 Task: Add a dependency to the task Develop a new online tool for email marketing campaigns , the existing task  Integrate website with a new content delivery network (CDN) in the project AgileRealm
Action: Mouse moved to (62, 318)
Screenshot: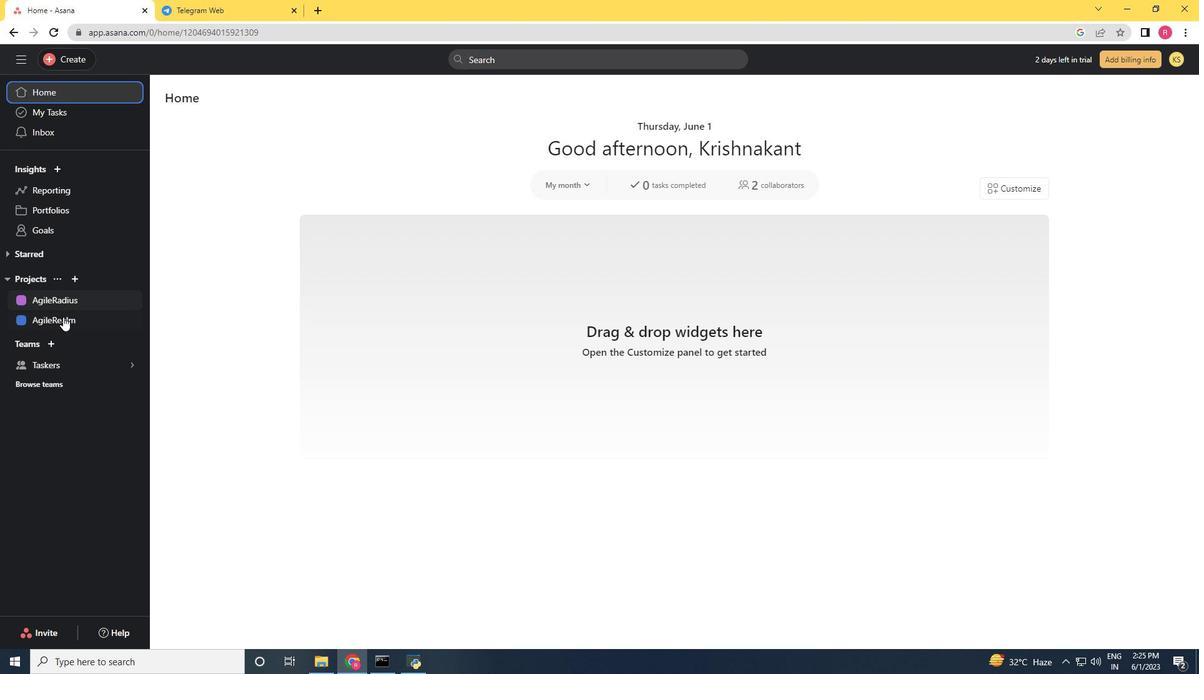 
Action: Mouse pressed left at (62, 318)
Screenshot: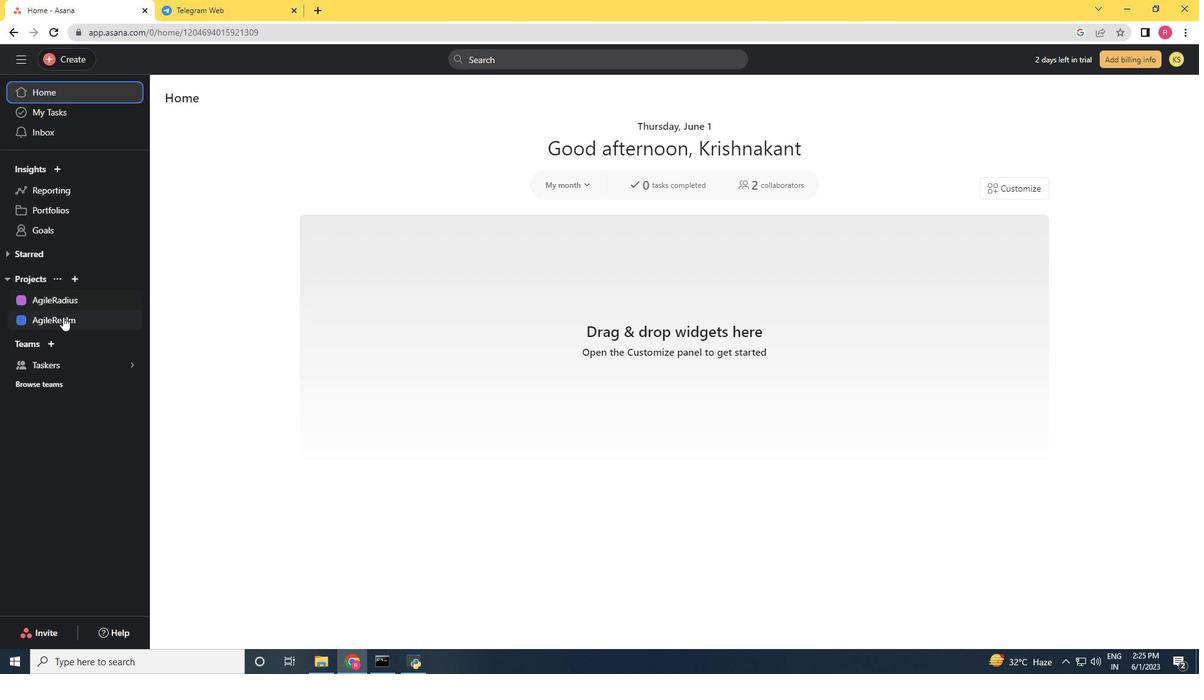 
Action: Mouse moved to (374, 314)
Screenshot: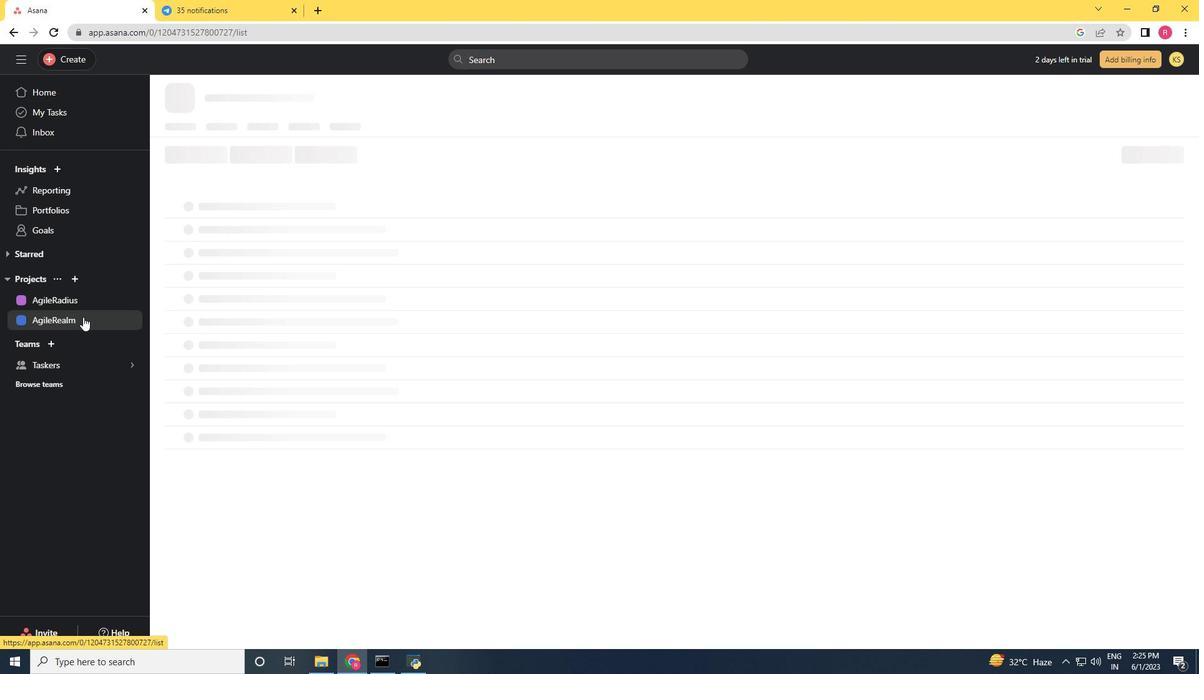 
Action: Mouse scrolled (374, 314) with delta (0, 0)
Screenshot: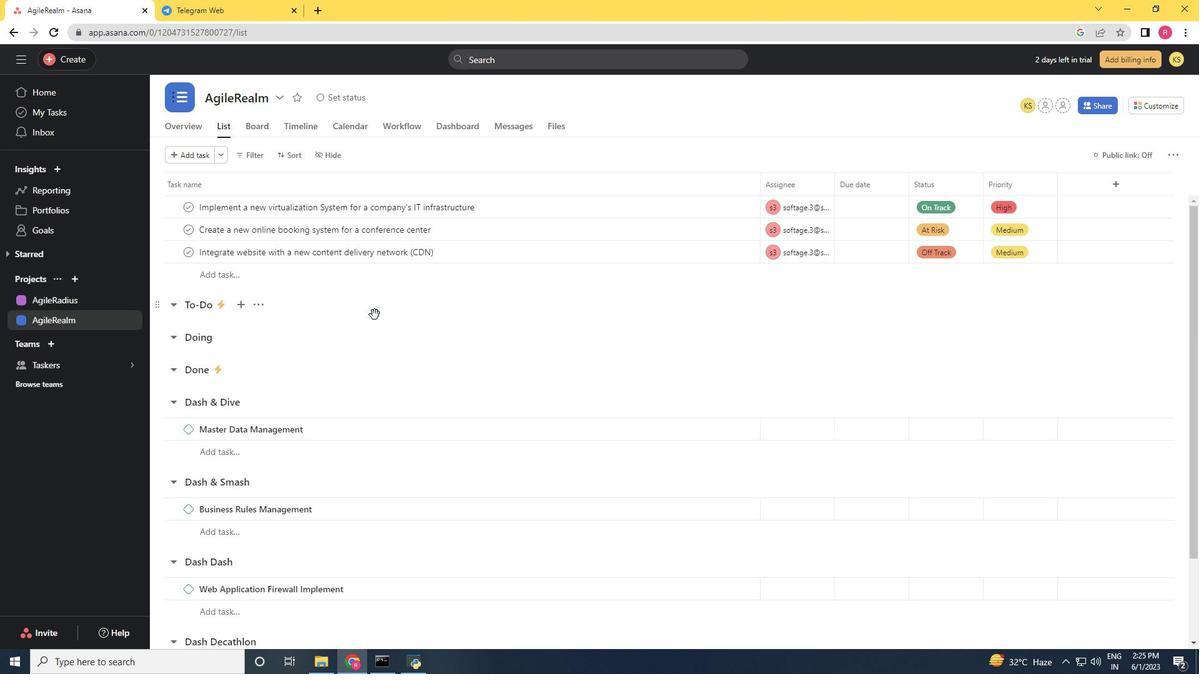 
Action: Mouse scrolled (374, 314) with delta (0, 0)
Screenshot: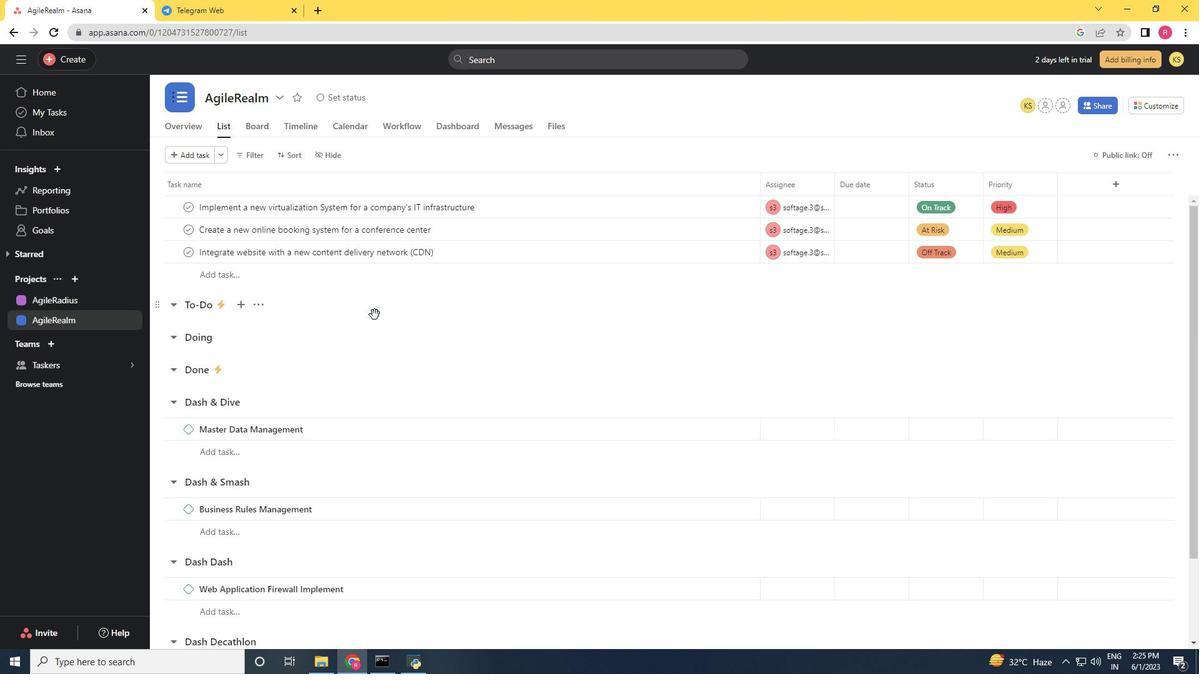 
Action: Mouse scrolled (374, 314) with delta (0, 0)
Screenshot: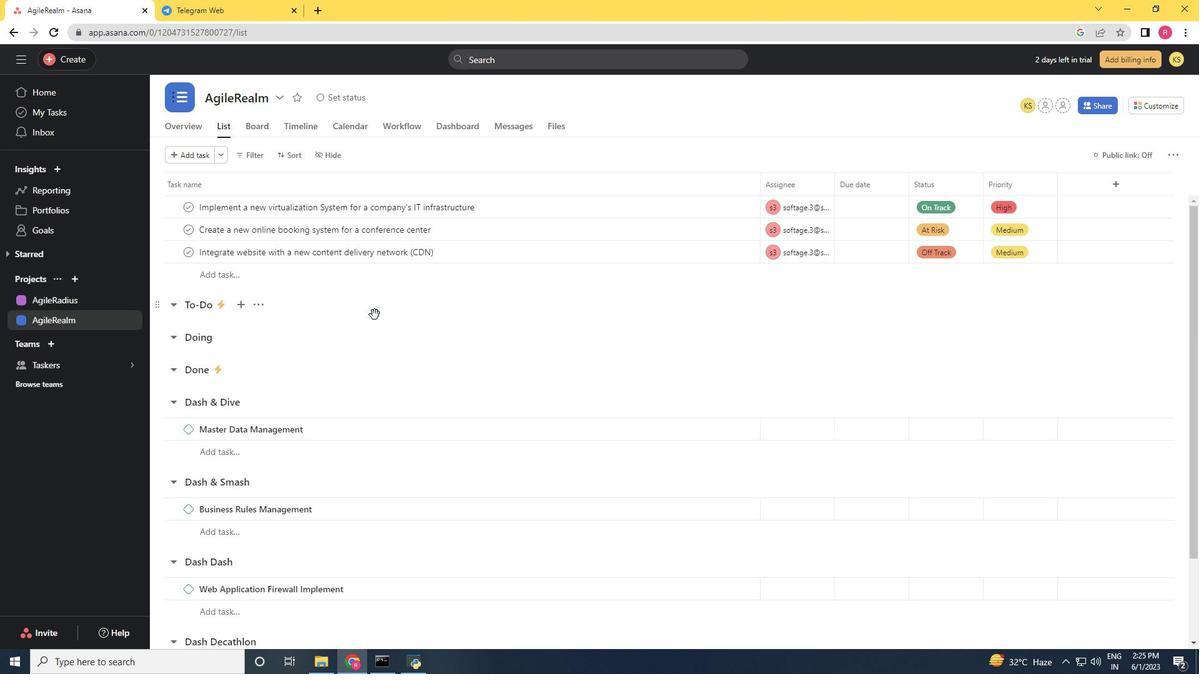 
Action: Mouse scrolled (374, 314) with delta (0, 0)
Screenshot: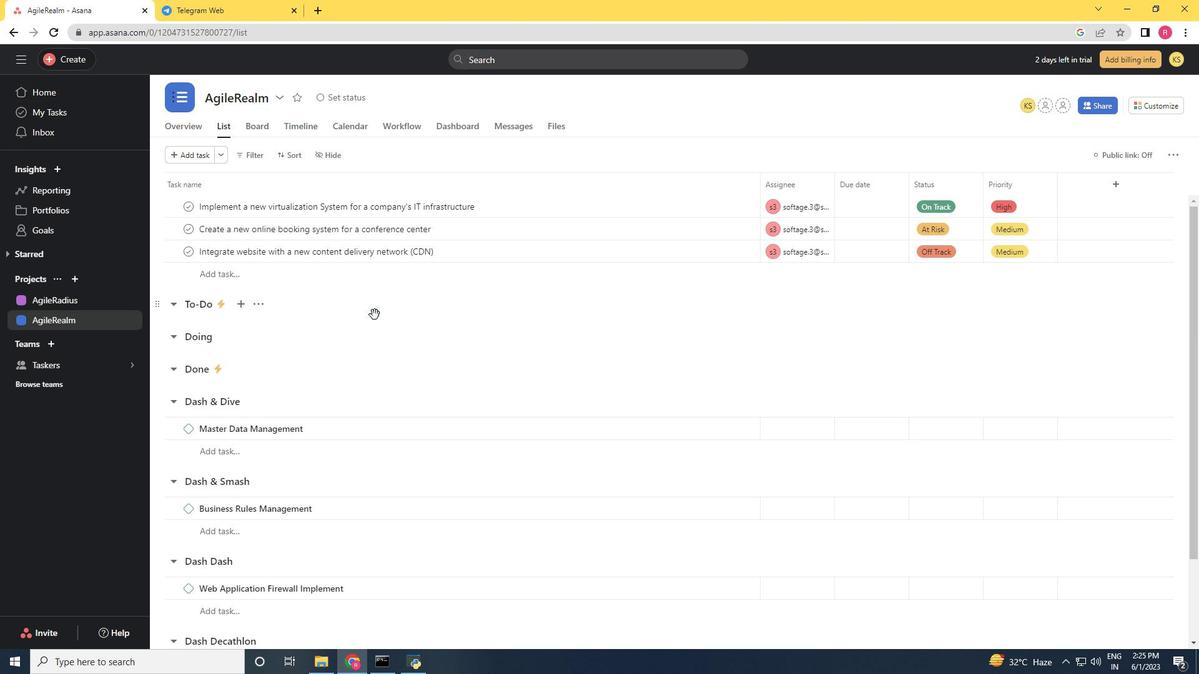 
Action: Mouse scrolled (374, 314) with delta (0, 0)
Screenshot: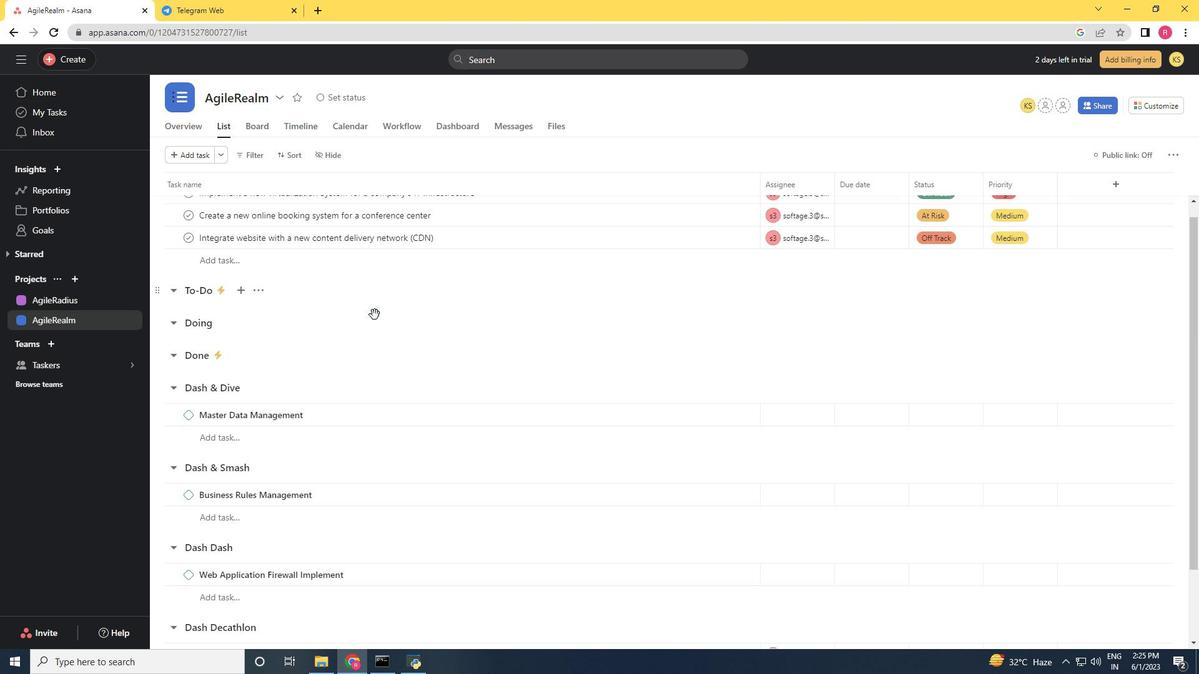 
Action: Mouse scrolled (374, 314) with delta (0, 0)
Screenshot: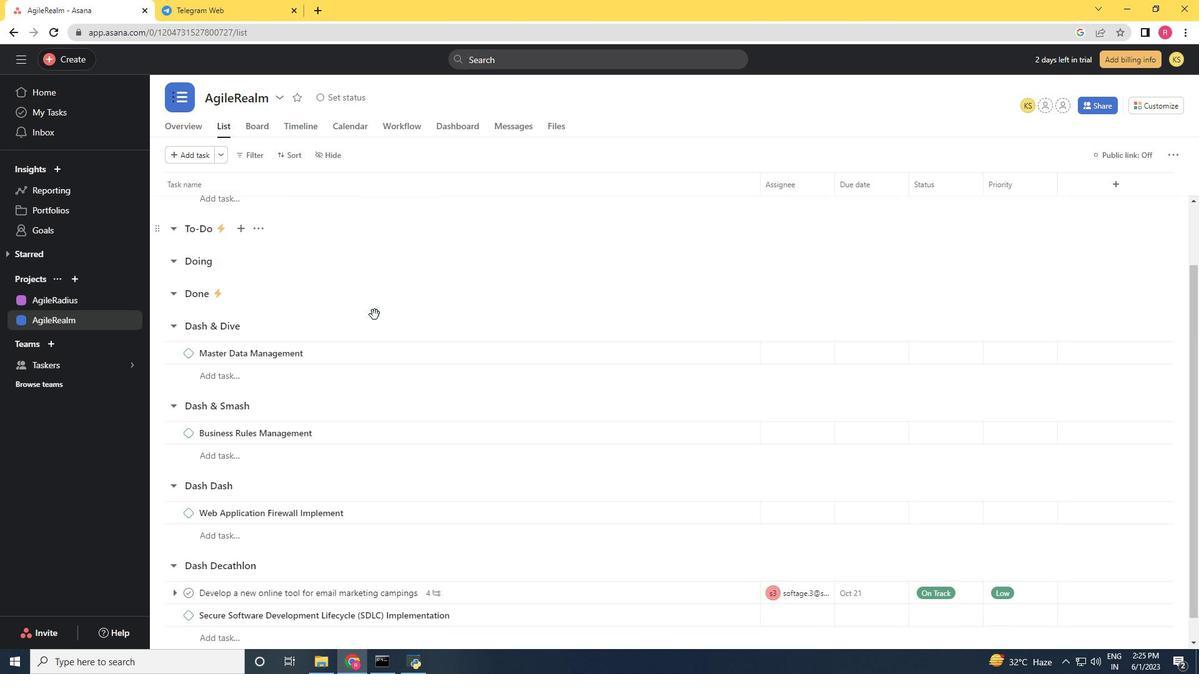 
Action: Mouse moved to (573, 570)
Screenshot: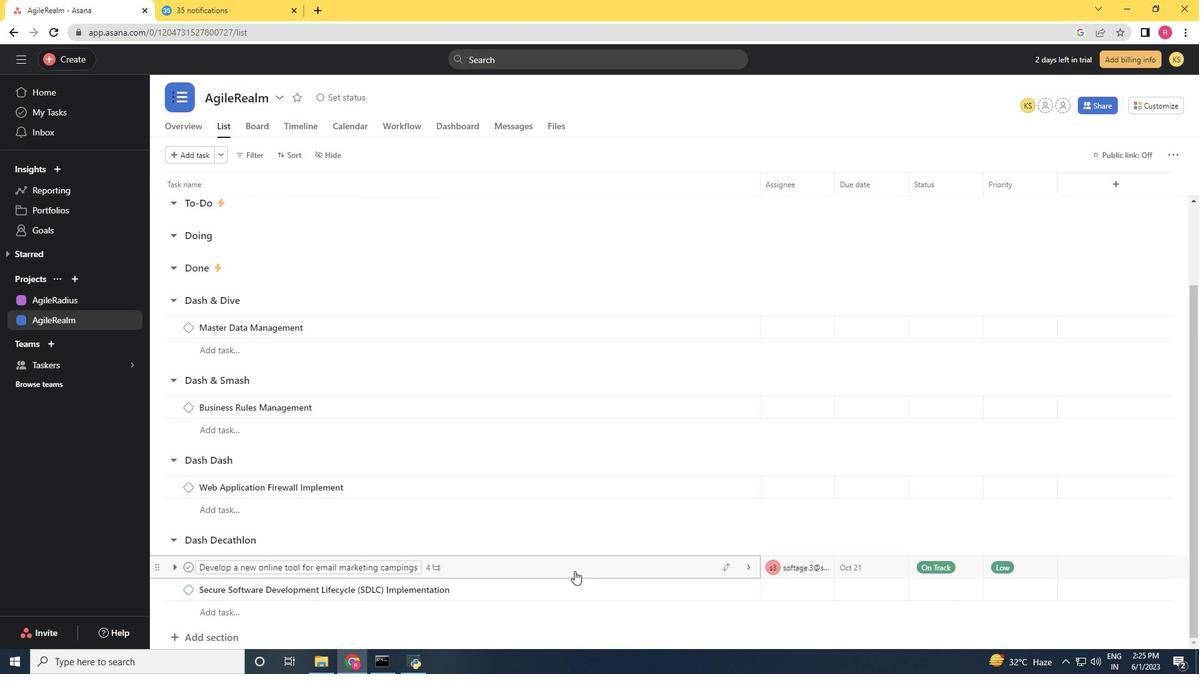 
Action: Mouse pressed left at (573, 570)
Screenshot: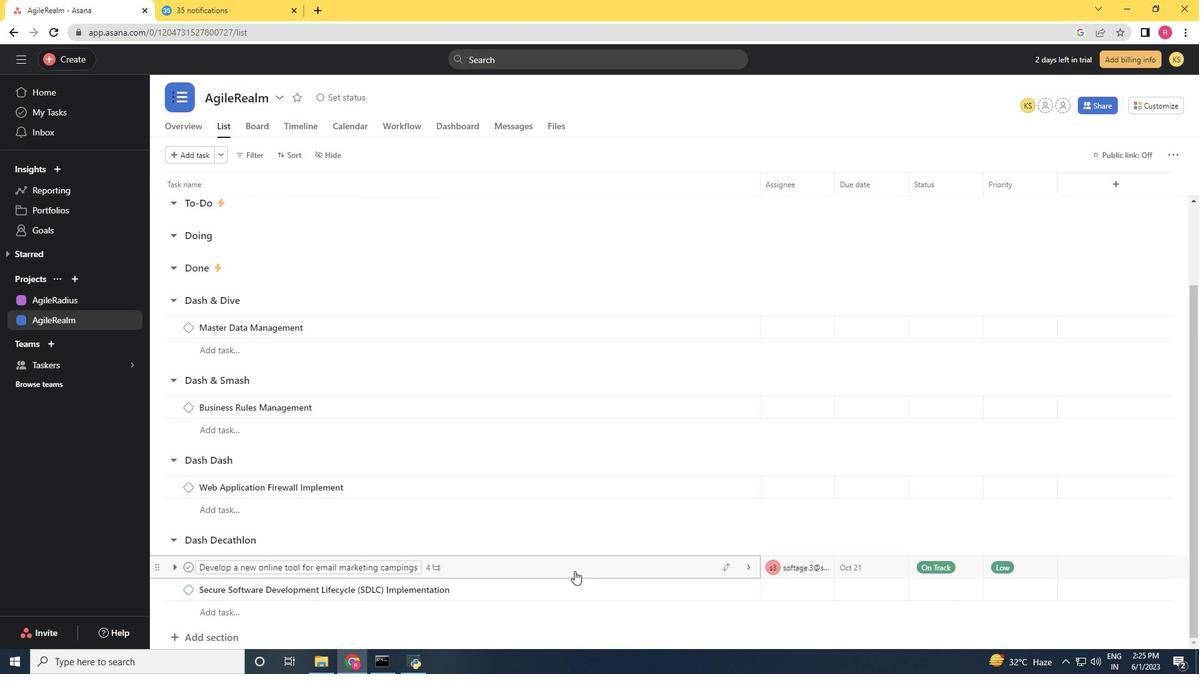 
Action: Mouse moved to (907, 427)
Screenshot: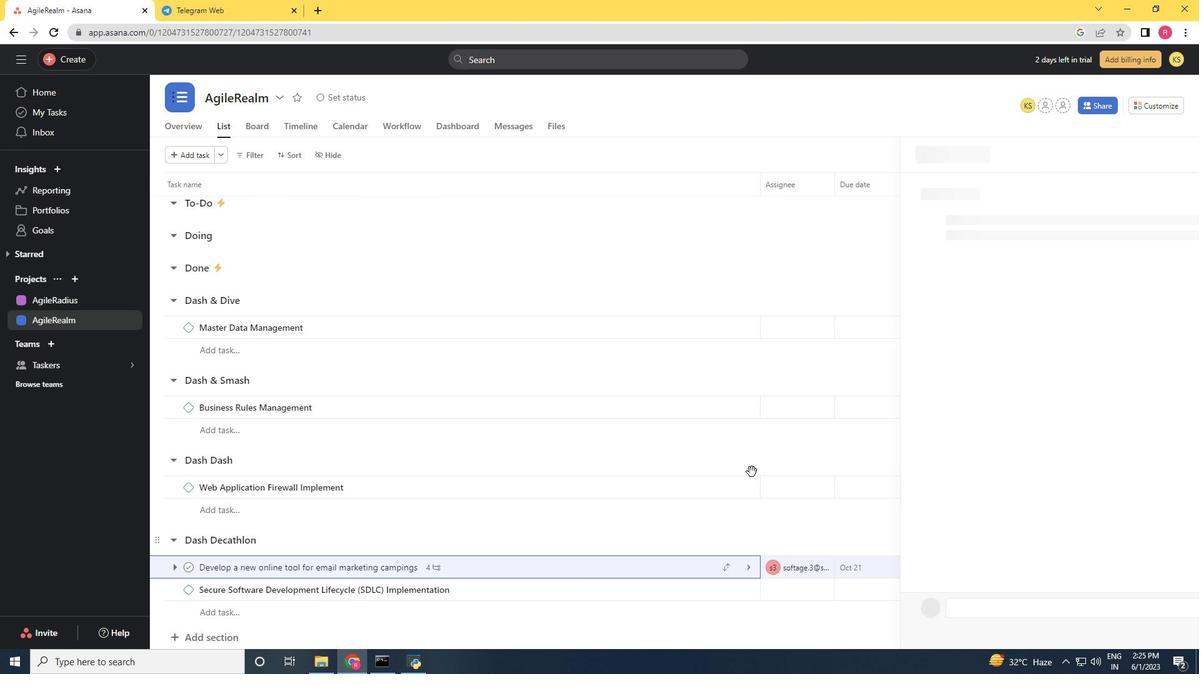 
Action: Mouse scrolled (907, 426) with delta (0, 0)
Screenshot: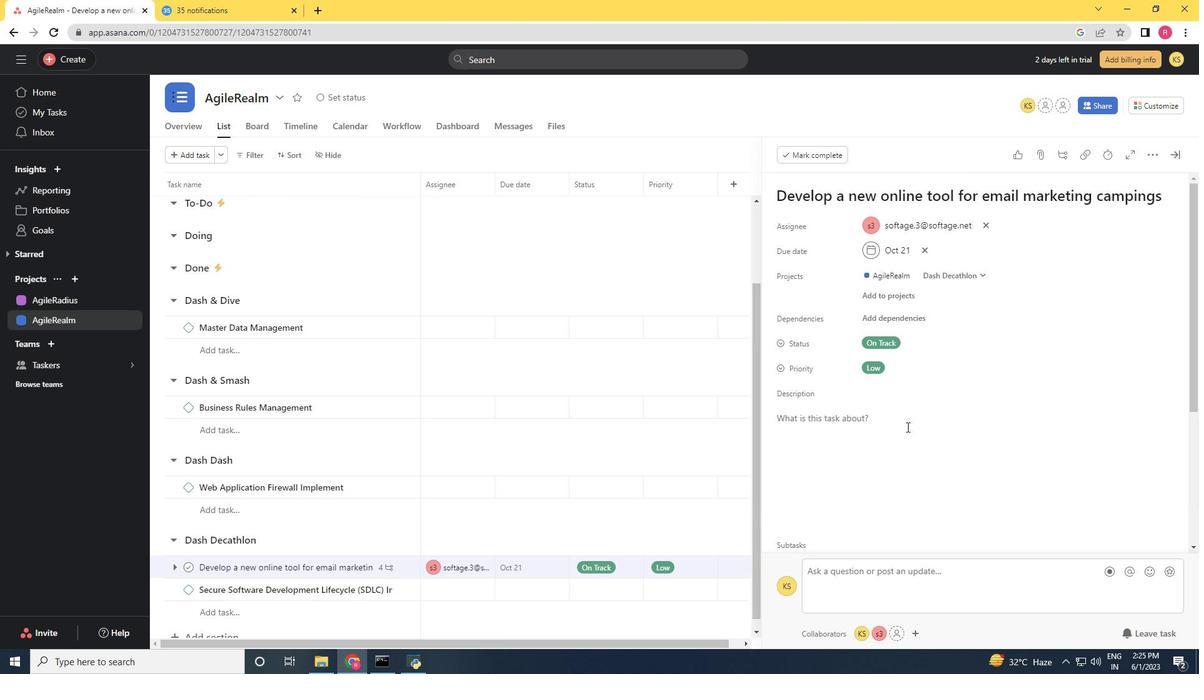 
Action: Mouse moved to (908, 427)
Screenshot: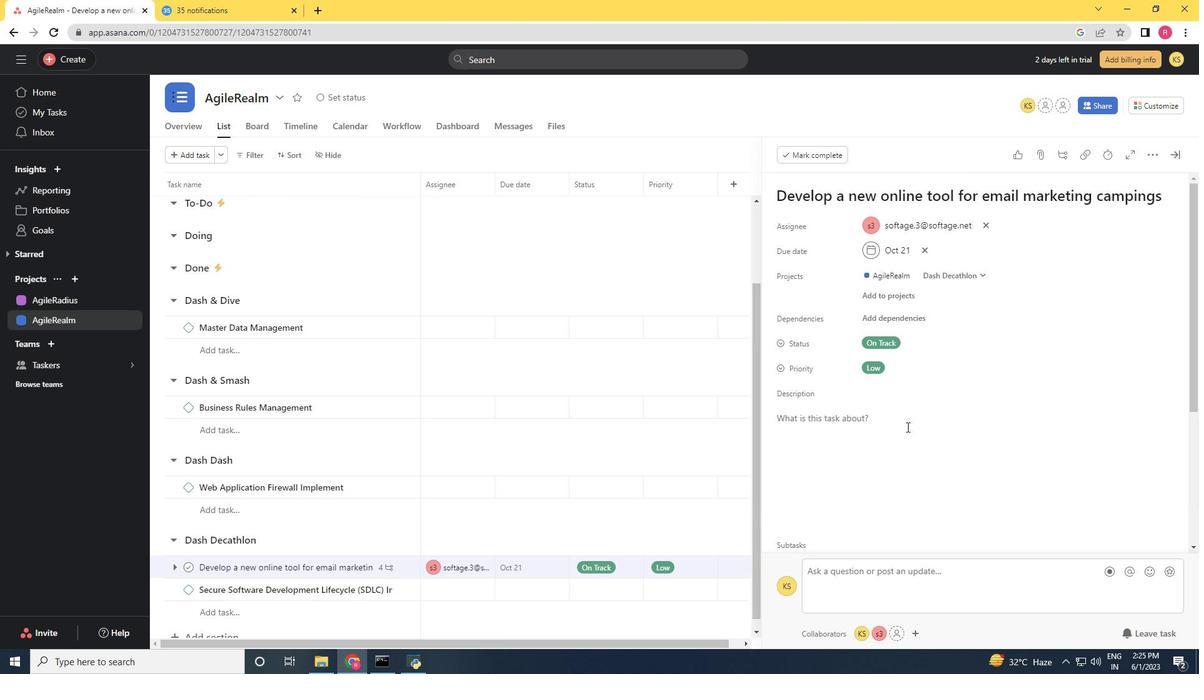 
Action: Mouse scrolled (908, 426) with delta (0, 0)
Screenshot: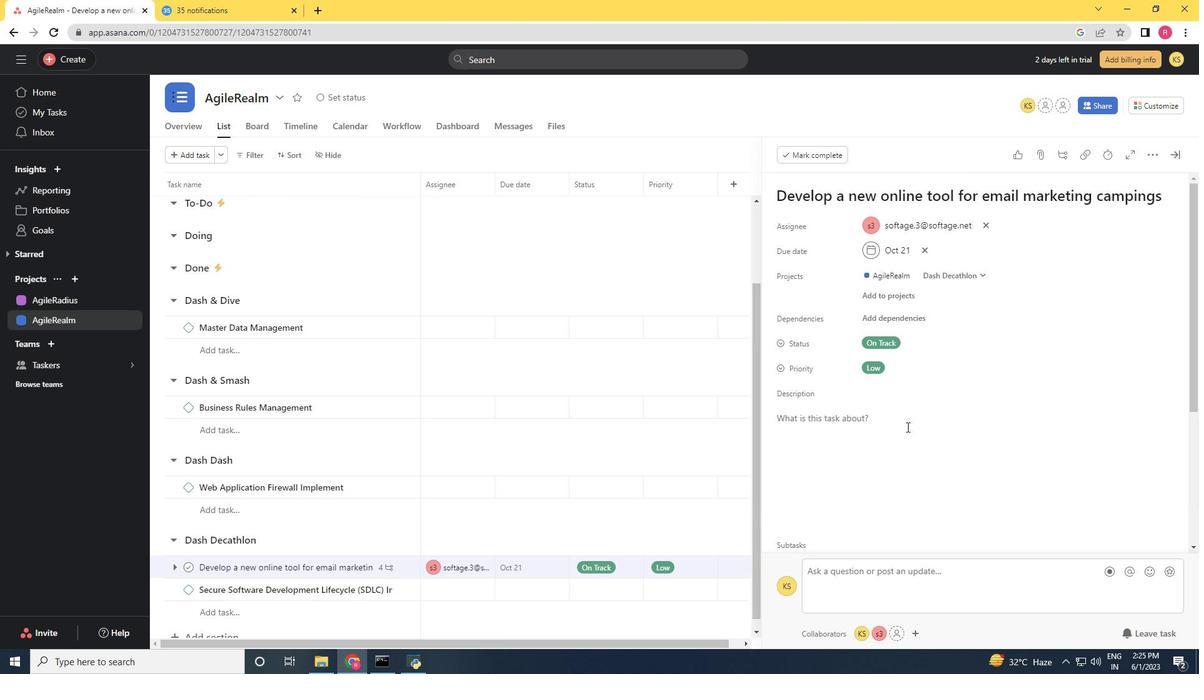 
Action: Mouse moved to (908, 427)
Screenshot: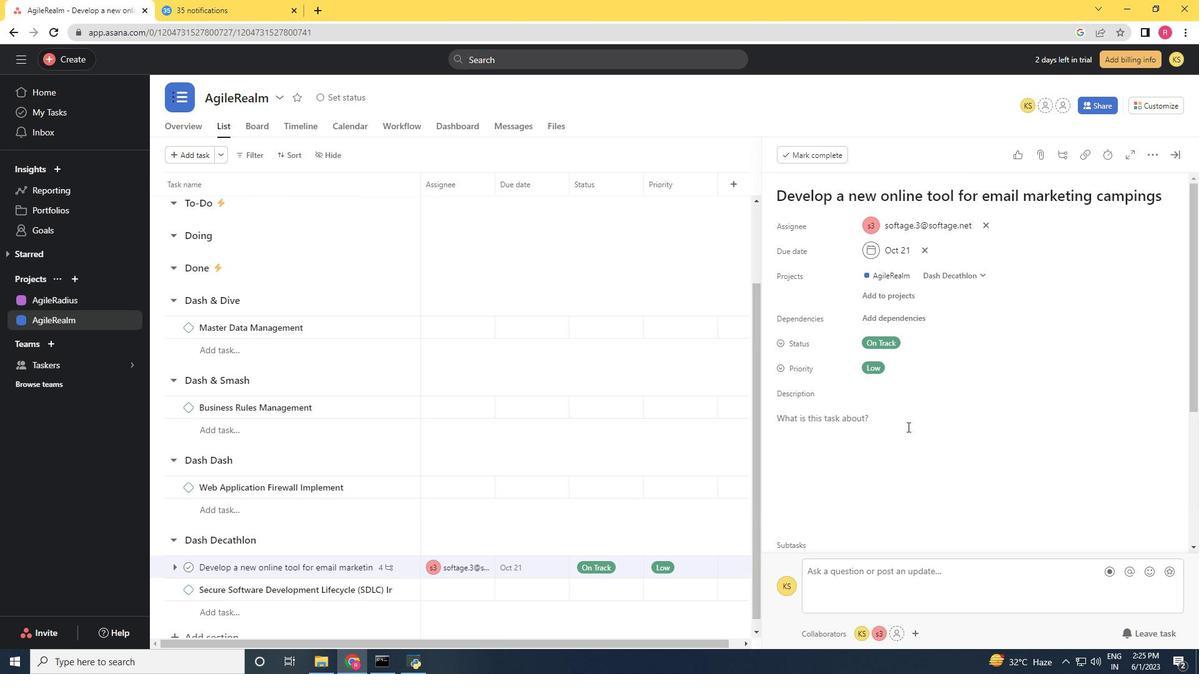 
Action: Mouse scrolled (908, 426) with delta (0, 0)
Screenshot: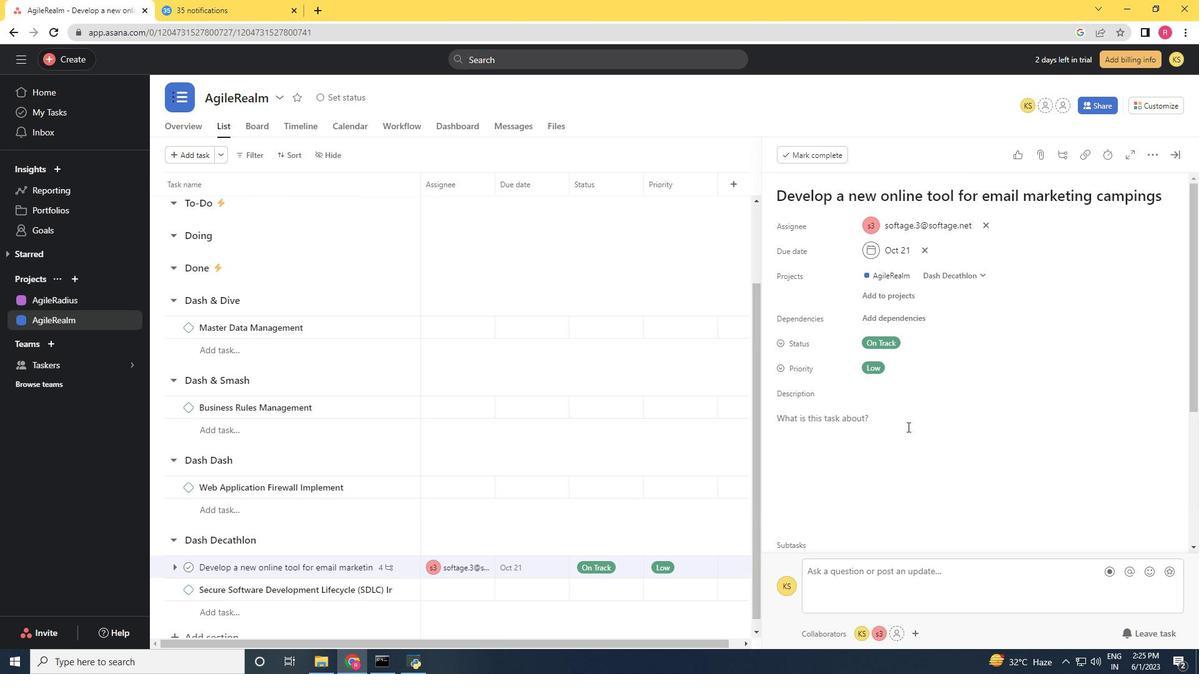 
Action: Mouse scrolled (908, 426) with delta (0, 0)
Screenshot: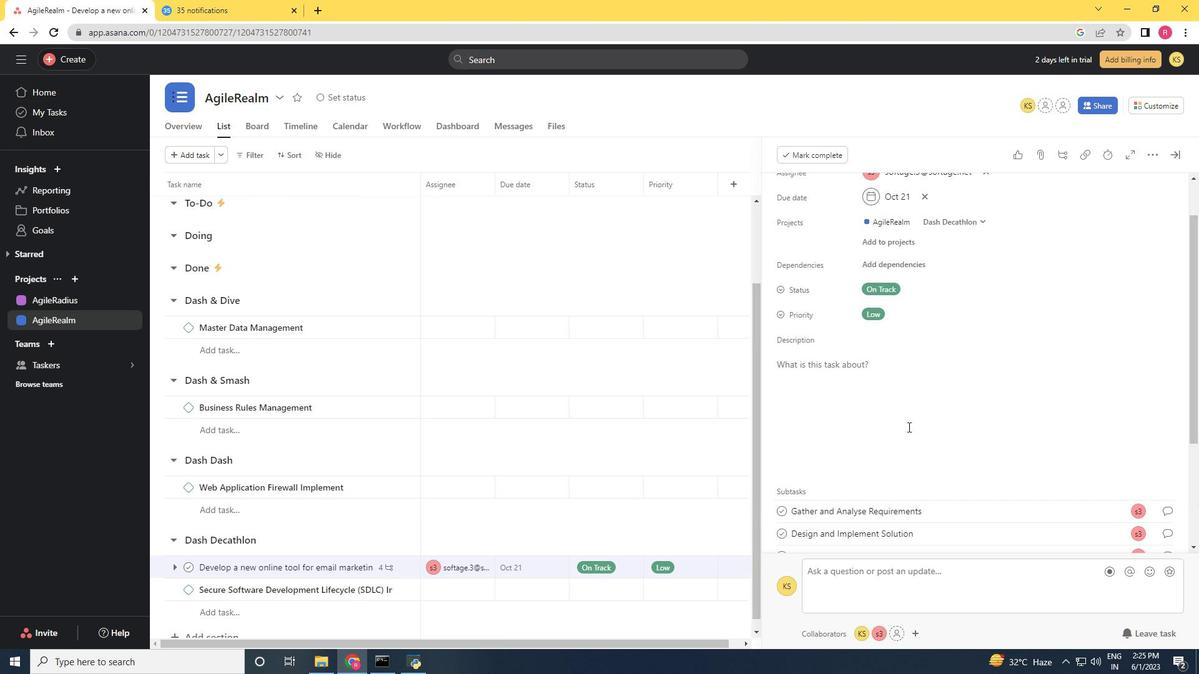 
Action: Mouse scrolled (908, 428) with delta (0, 0)
Screenshot: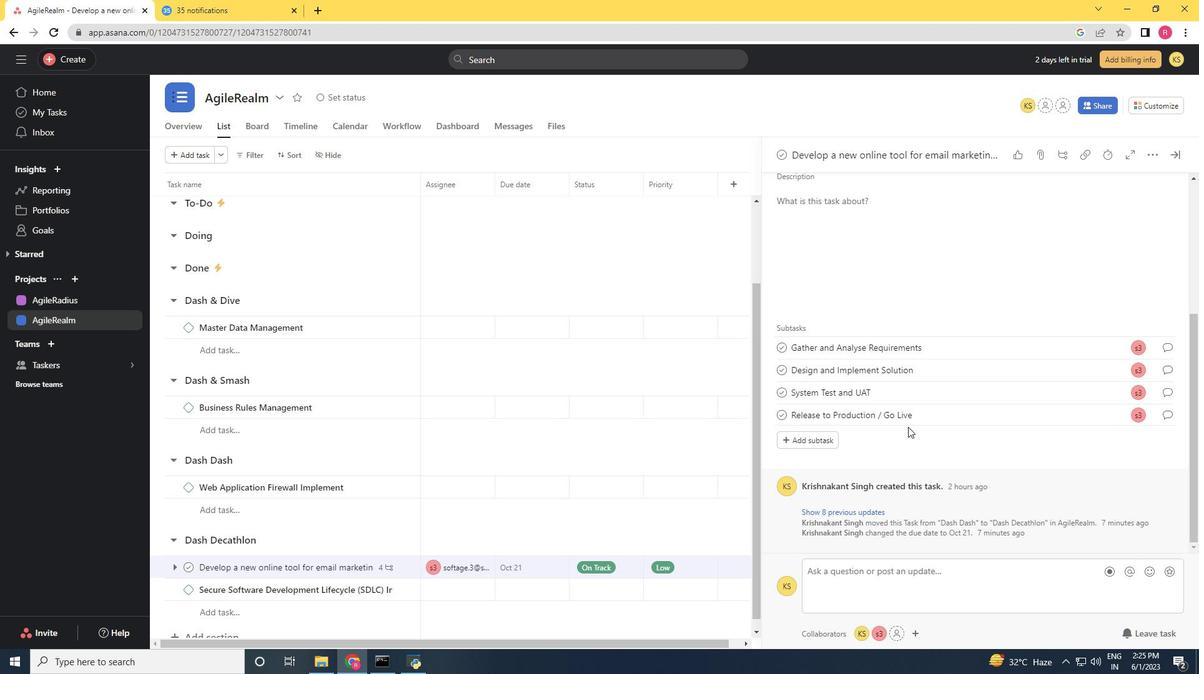 
Action: Mouse scrolled (908, 428) with delta (0, 0)
Screenshot: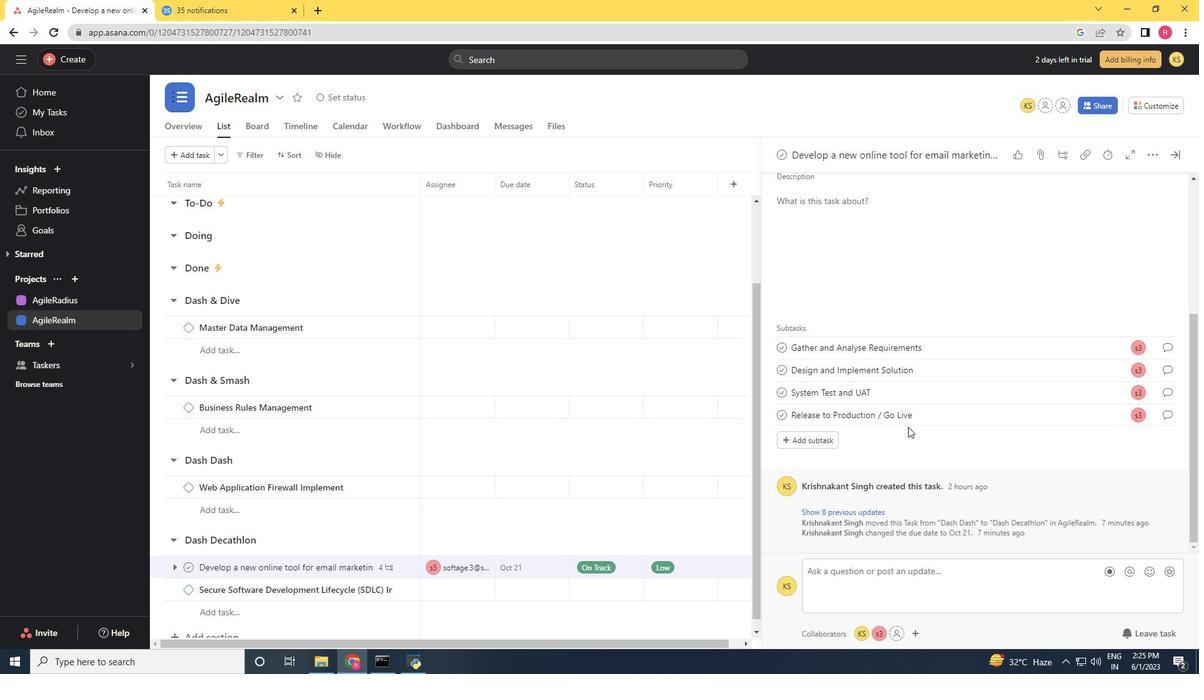 
Action: Mouse scrolled (908, 428) with delta (0, 0)
Screenshot: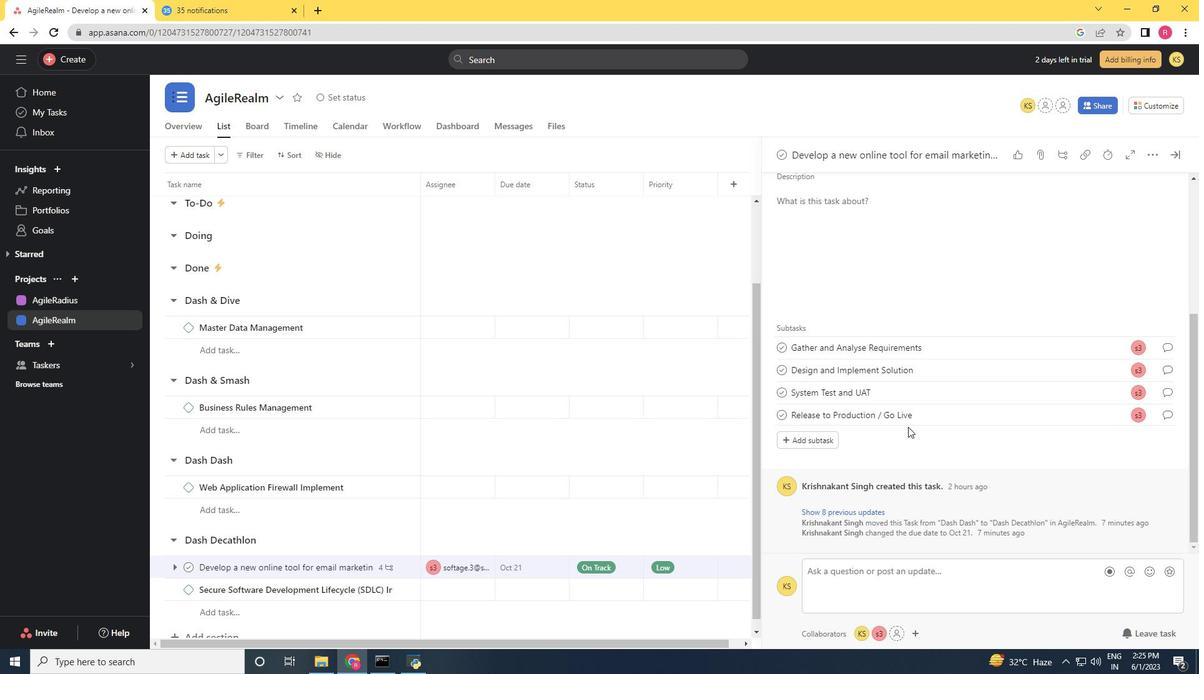 
Action: Mouse scrolled (908, 428) with delta (0, 0)
Screenshot: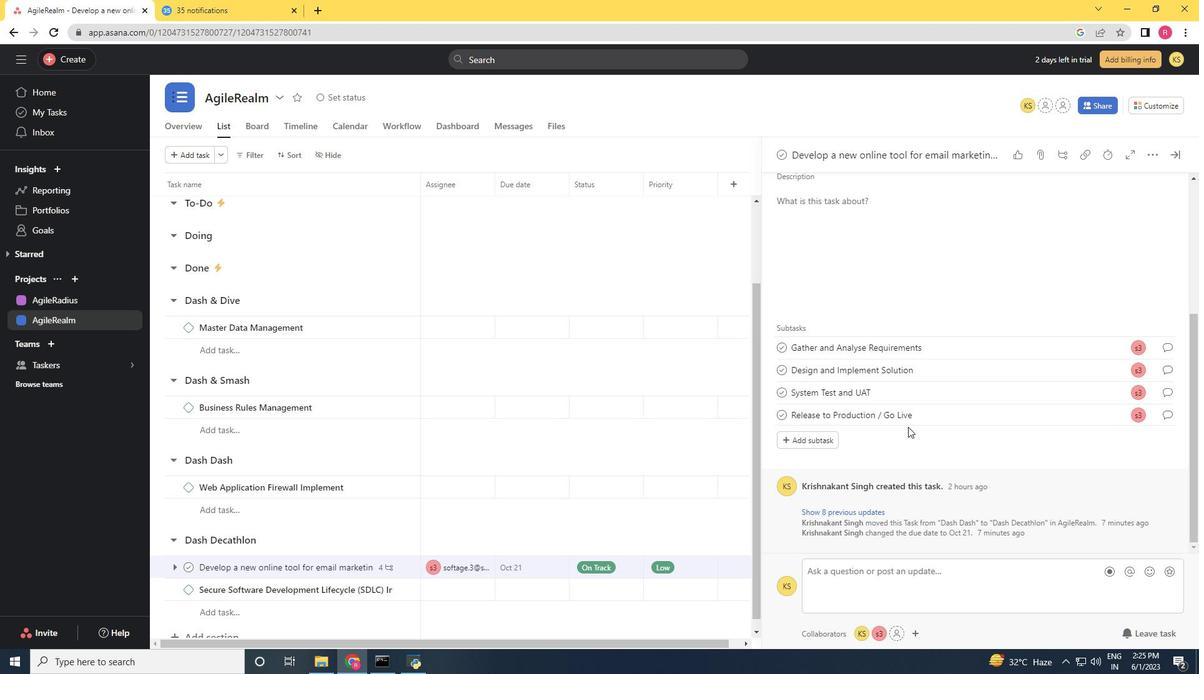 
Action: Mouse scrolled (908, 428) with delta (0, 0)
Screenshot: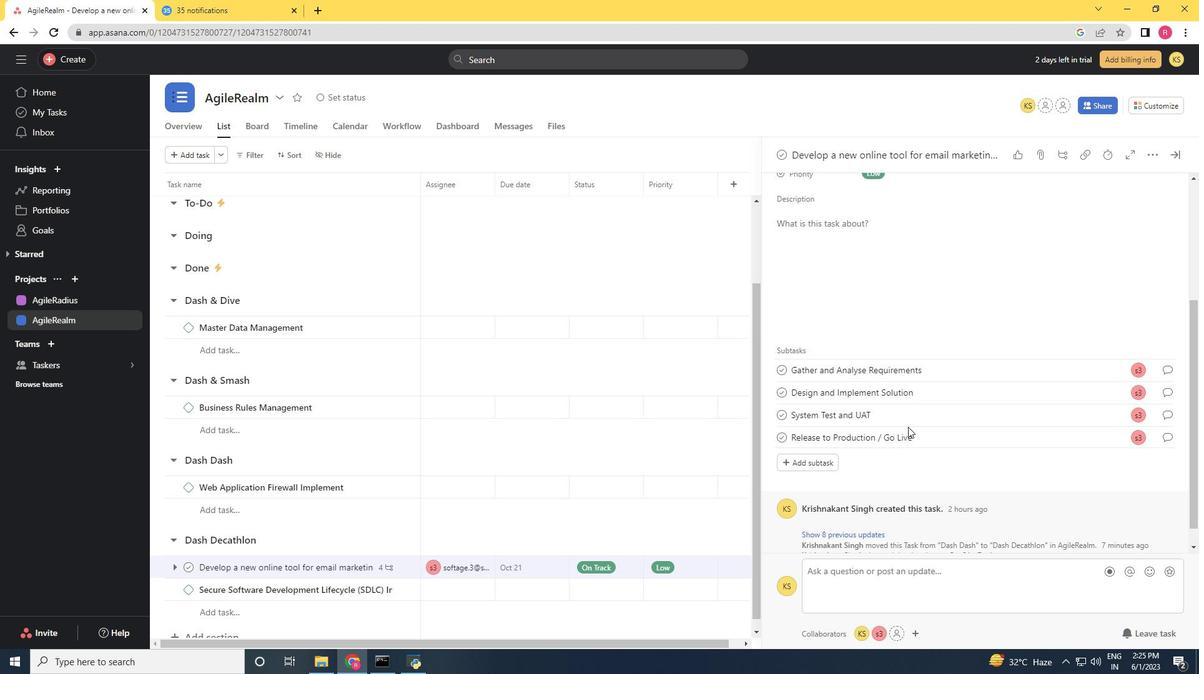 
Action: Mouse moved to (887, 324)
Screenshot: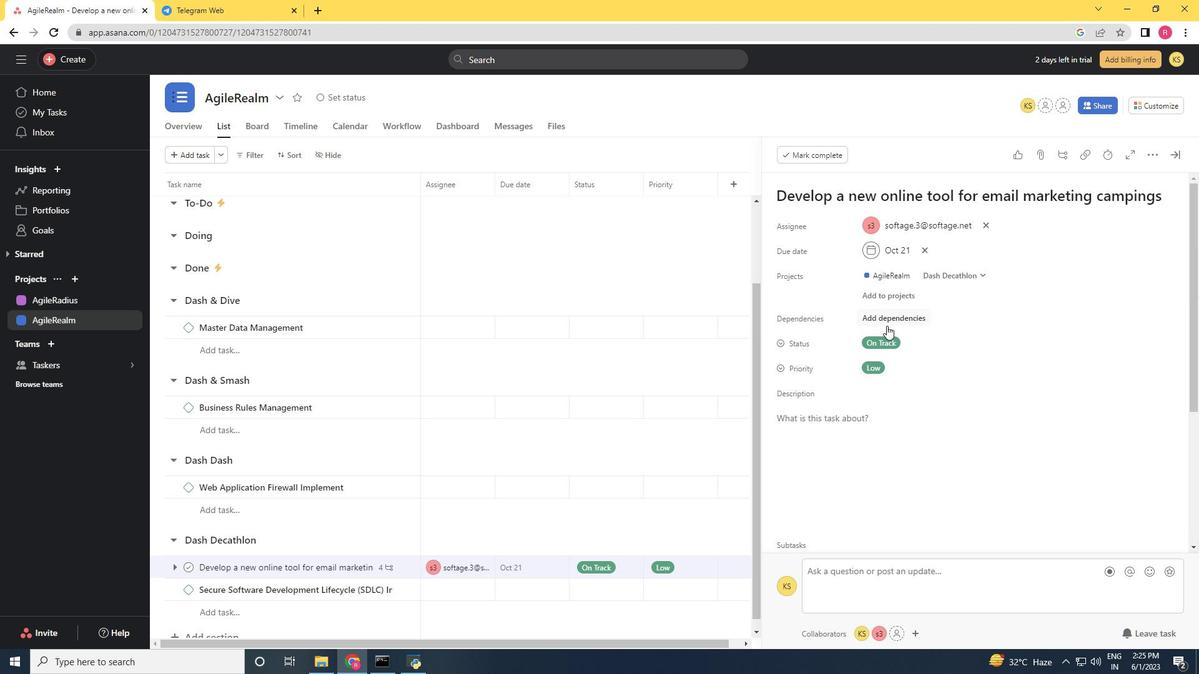 
Action: Mouse pressed left at (887, 324)
Screenshot: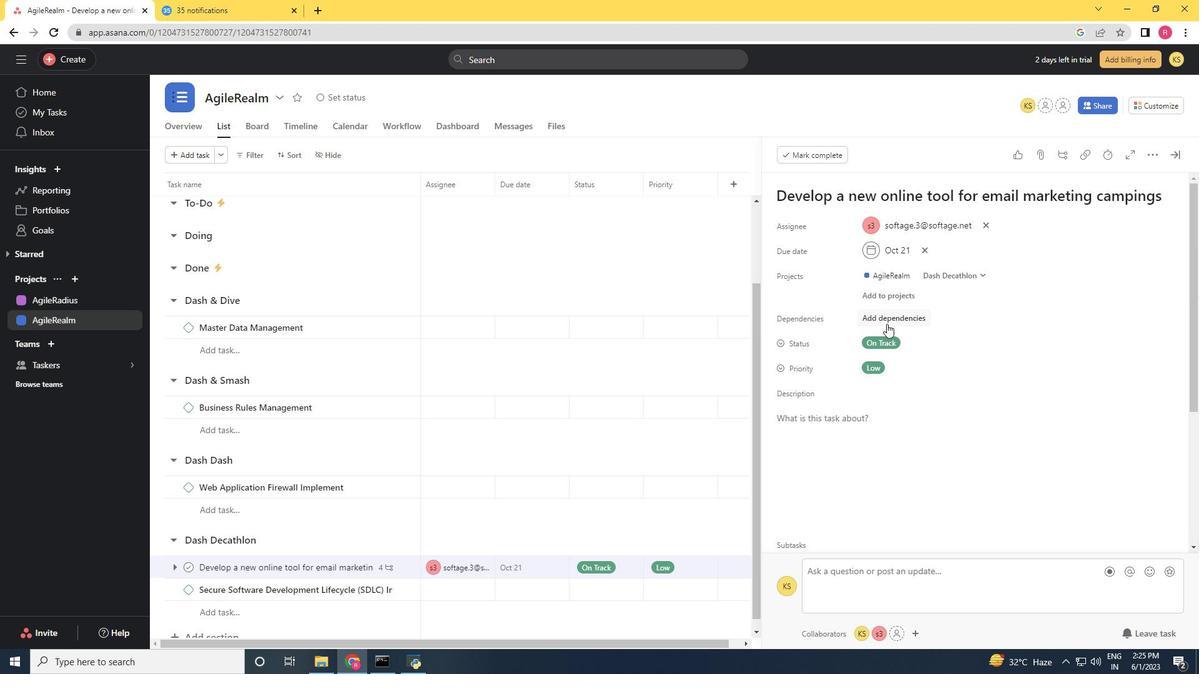 
Action: Mouse moved to (494, 263)
Screenshot: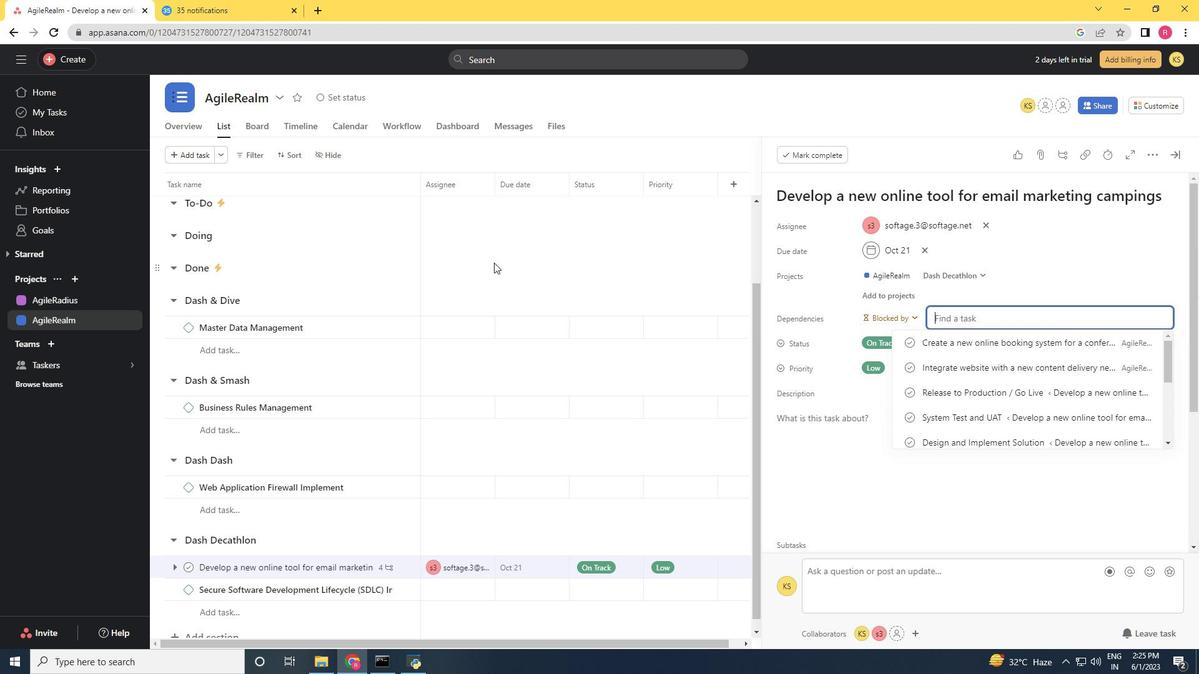 
Action: Key pressed <Key.shift>Integrate<Key.space>website<Key.space>with<Key.space>a<Key.space>new<Key.space>content<Key.space>delivery<Key.space>netwoe<Key.backspace>rk<Key.space><Key.shift_r><Key.shift_r><Key.shift_r><Key.shift_r><Key.shift_r>(<Key.shift_r>CDN<Key.shift_r><Key.shift_r><Key.shift_r><Key.shift_r><Key.shift_r><Key.shift_r><Key.shift_r><Key.shift_r><Key.shift_r><Key.shift_r><Key.shift_r><Key.shift_r><Key.shift_r><Key.shift_r><Key.shift_r><Key.shift_r><Key.shift_r><Key.shift_r>)
Screenshot: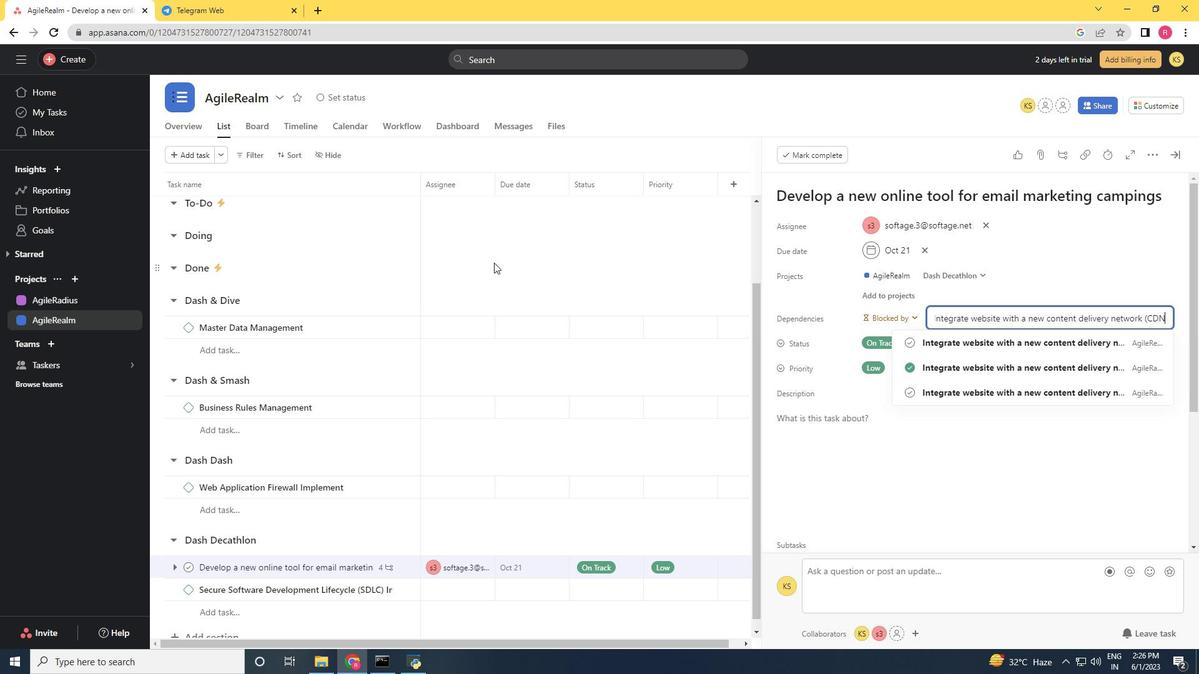 
Action: Mouse moved to (1028, 335)
Screenshot: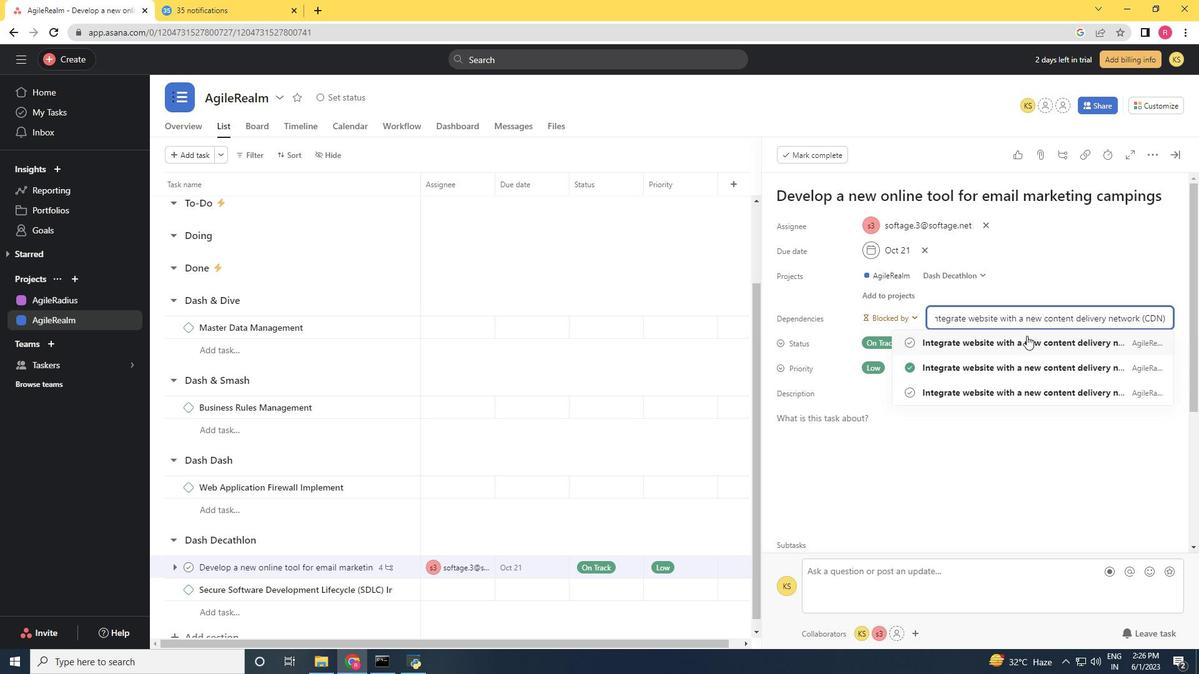 
Action: Mouse pressed left at (1028, 335)
Screenshot: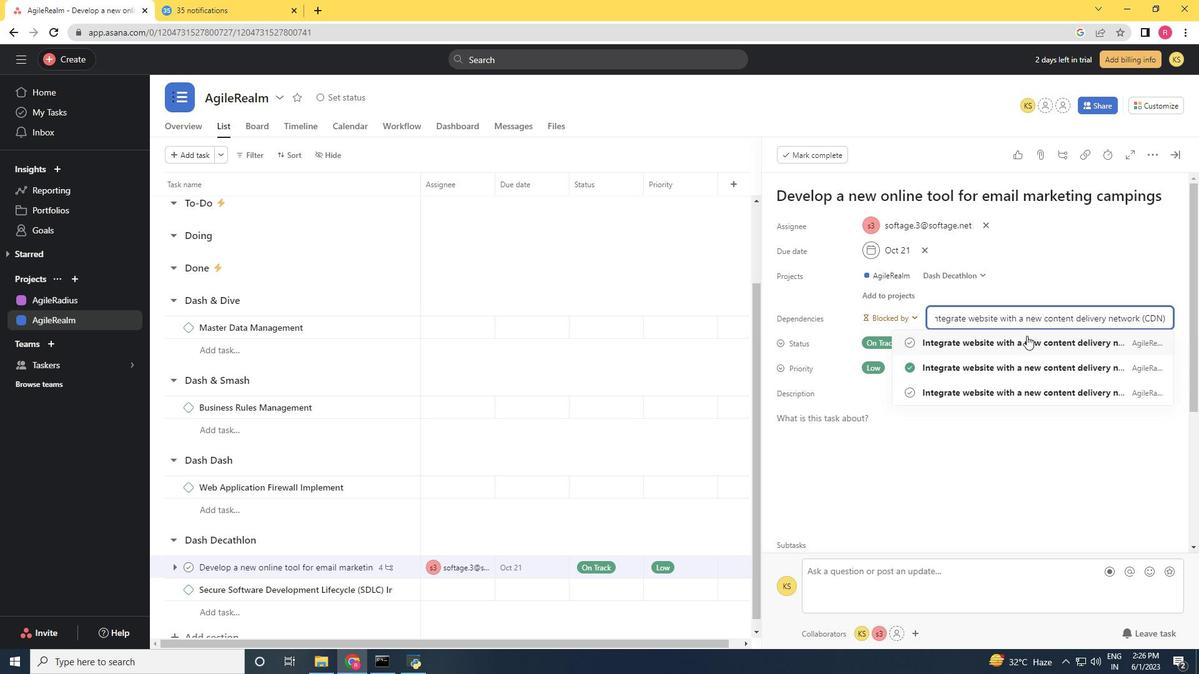 
Action: Mouse moved to (983, 294)
Screenshot: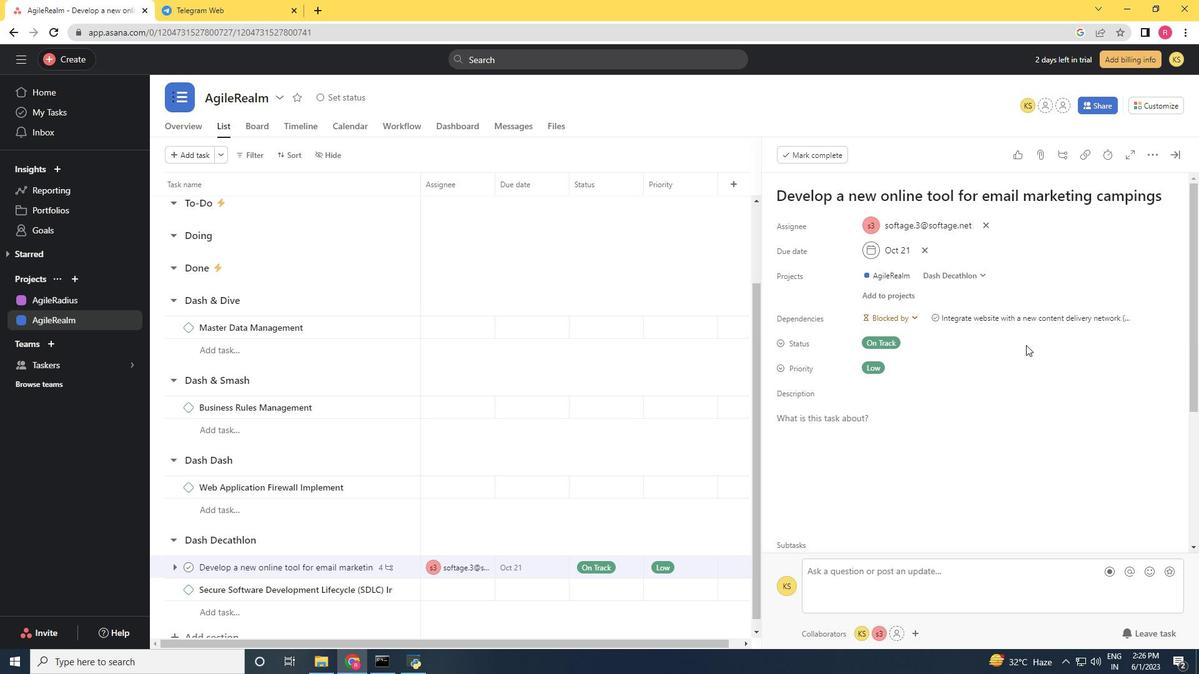 
